 Task: Use the formula "AVERAGEIFS" in spreadsheet "Project portfolio".
Action: Mouse moved to (244, 351)
Screenshot: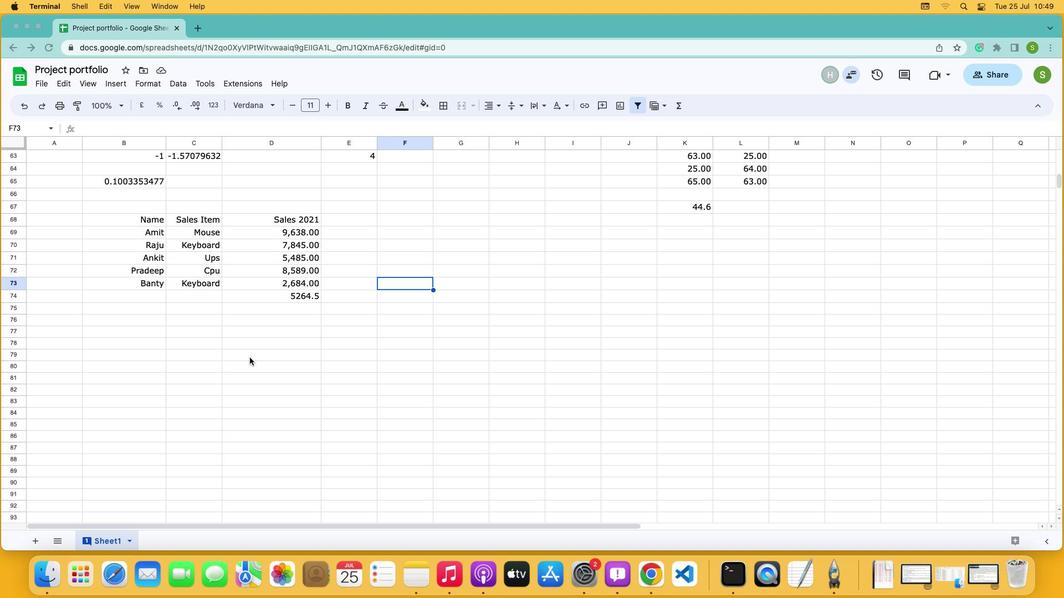 
Action: Mouse pressed left at (244, 351)
Screenshot: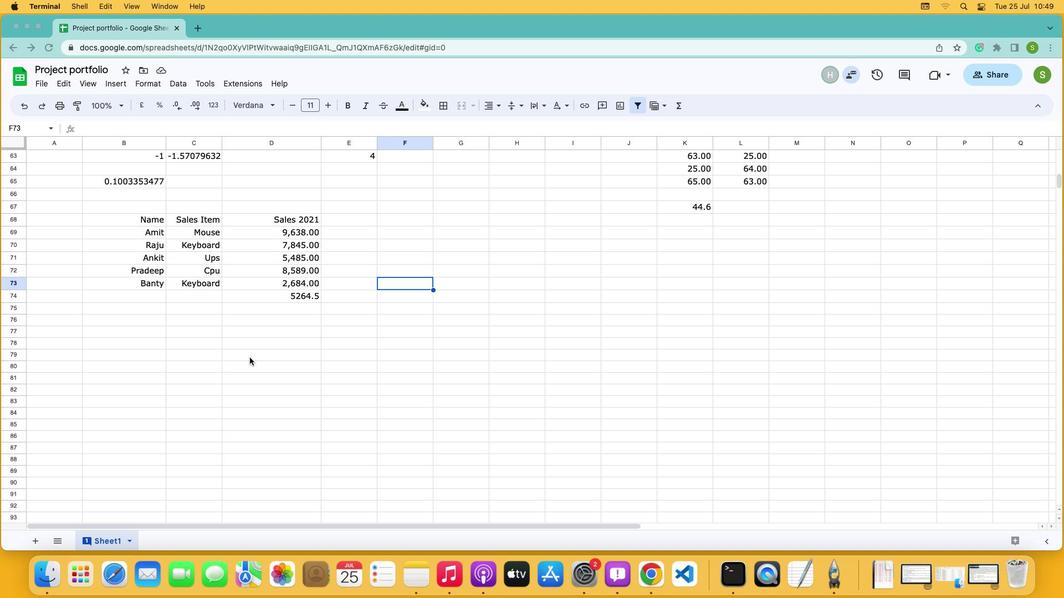 
Action: Mouse moved to (182, 309)
Screenshot: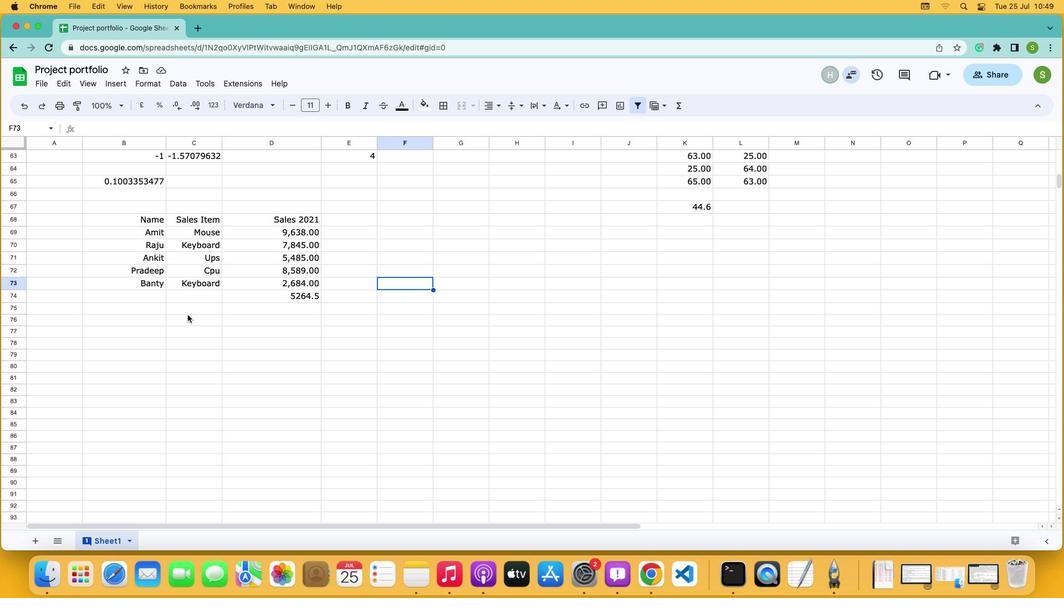 
Action: Mouse pressed left at (182, 309)
Screenshot: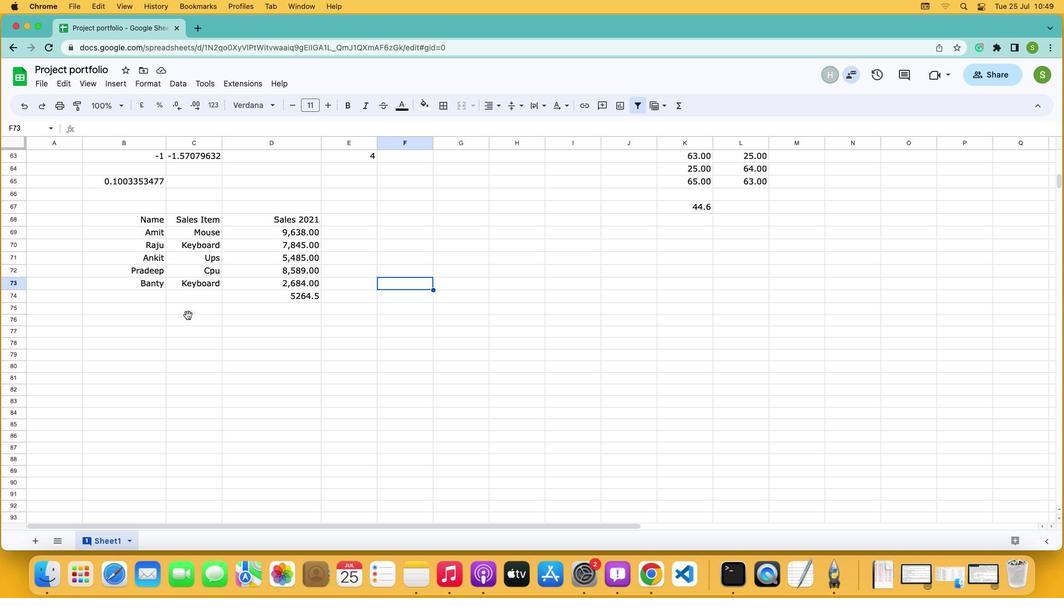 
Action: Mouse moved to (672, 97)
Screenshot: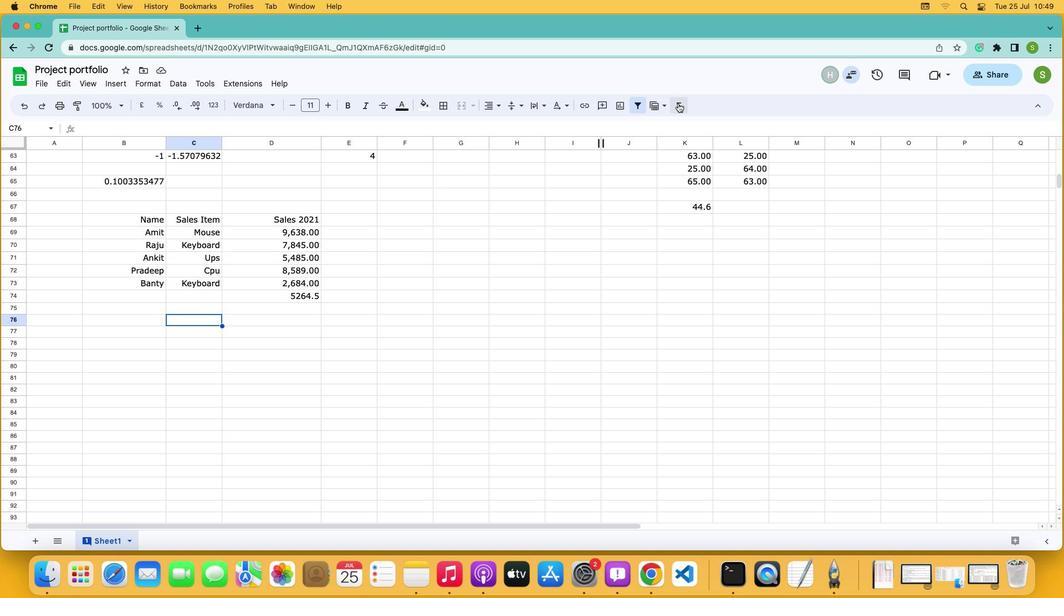
Action: Mouse pressed left at (672, 97)
Screenshot: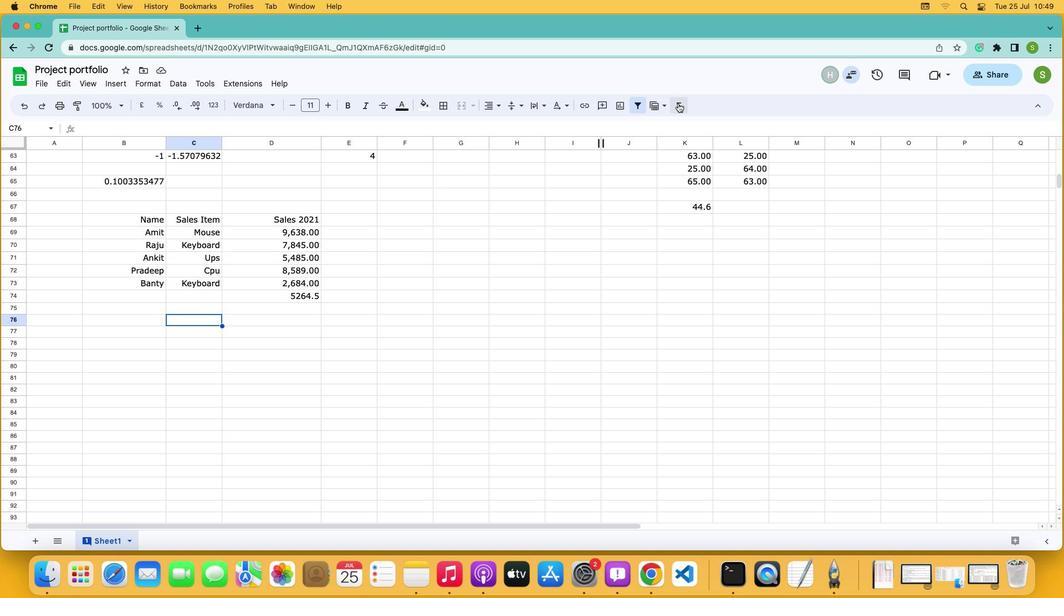 
Action: Mouse moved to (712, 218)
Screenshot: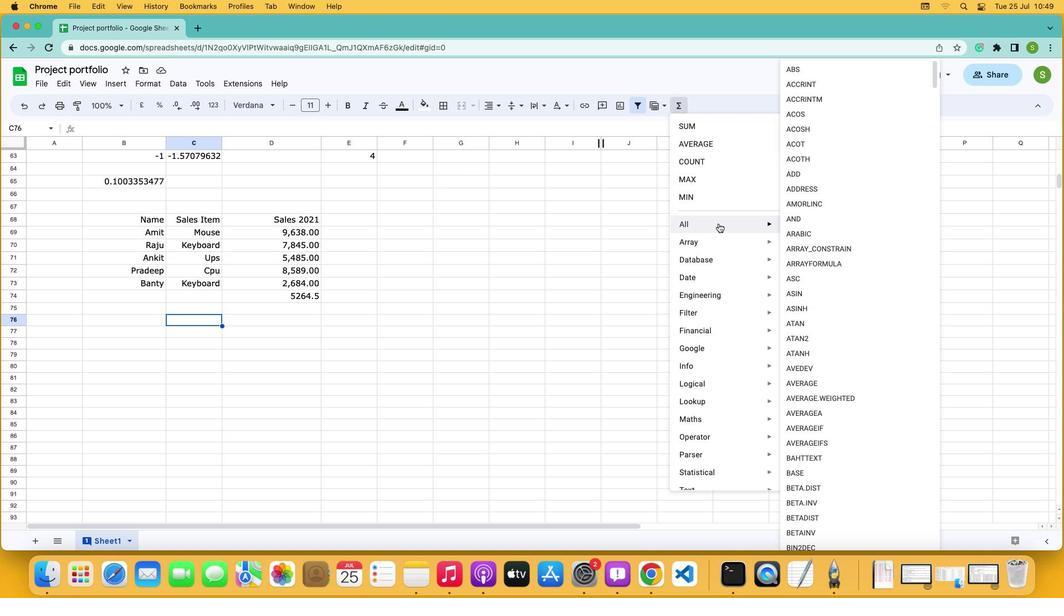 
Action: Mouse pressed left at (712, 218)
Screenshot: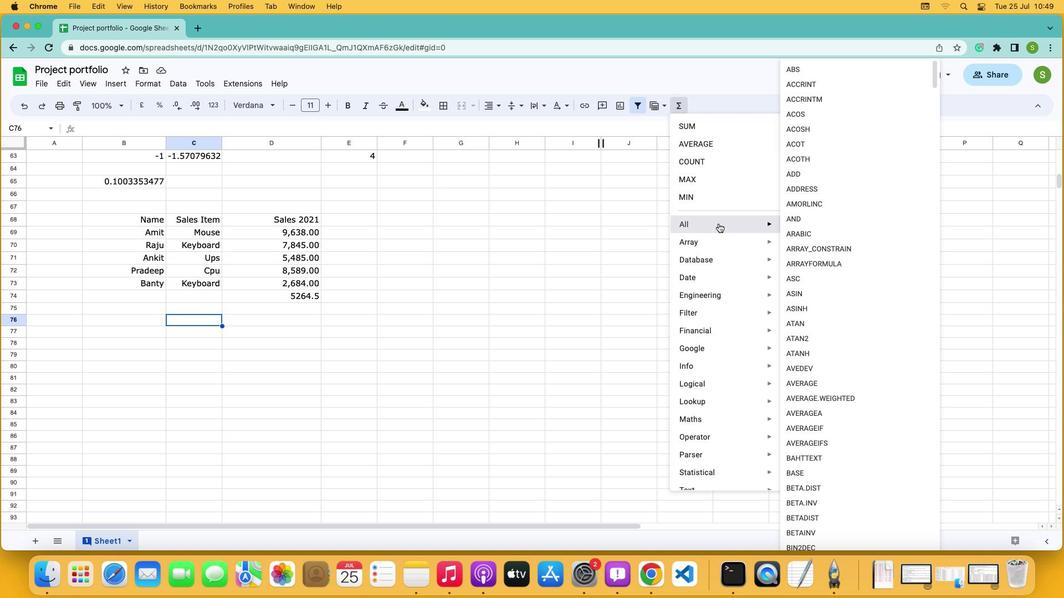 
Action: Mouse moved to (825, 439)
Screenshot: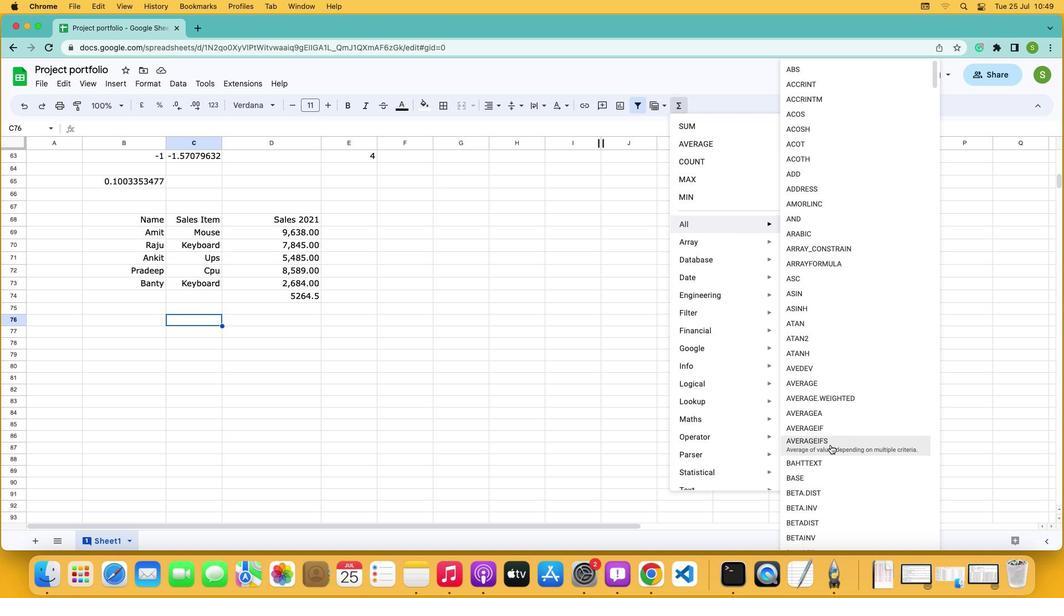 
Action: Mouse pressed left at (825, 439)
Screenshot: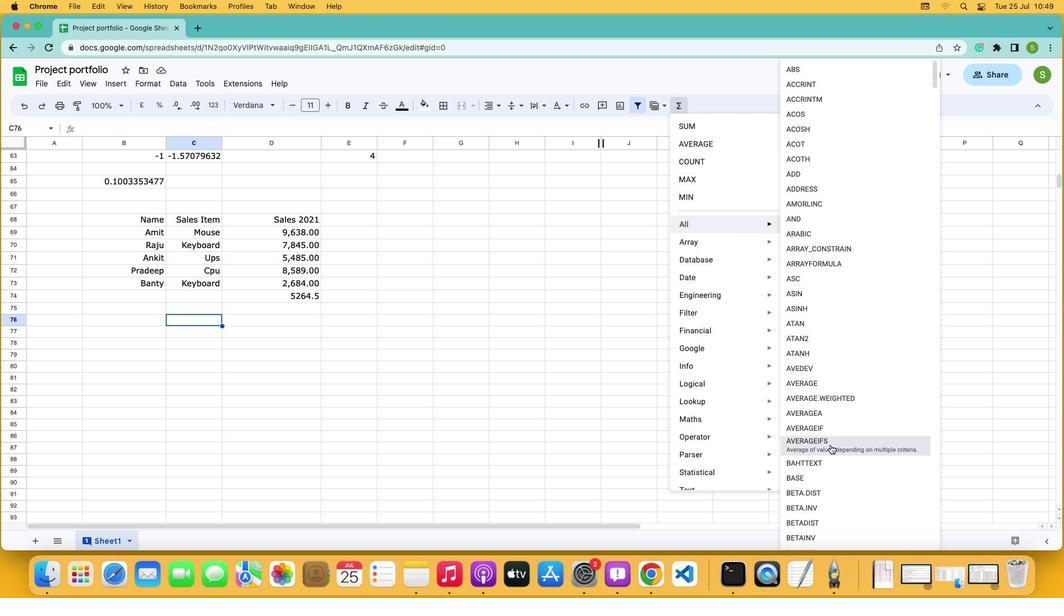 
Action: Mouse moved to (266, 226)
Screenshot: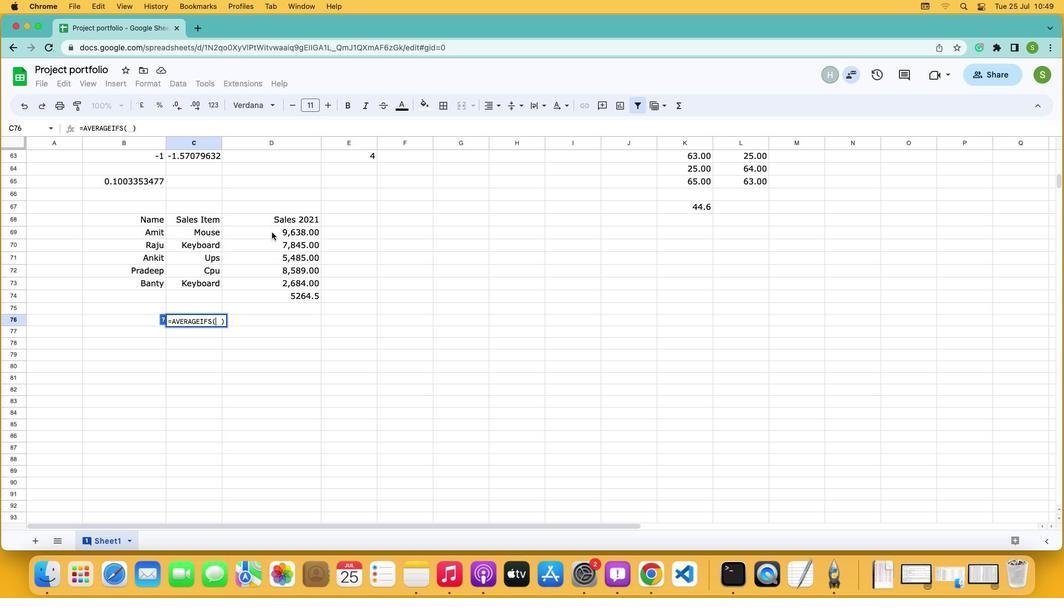 
Action: Mouse pressed left at (266, 226)
Screenshot: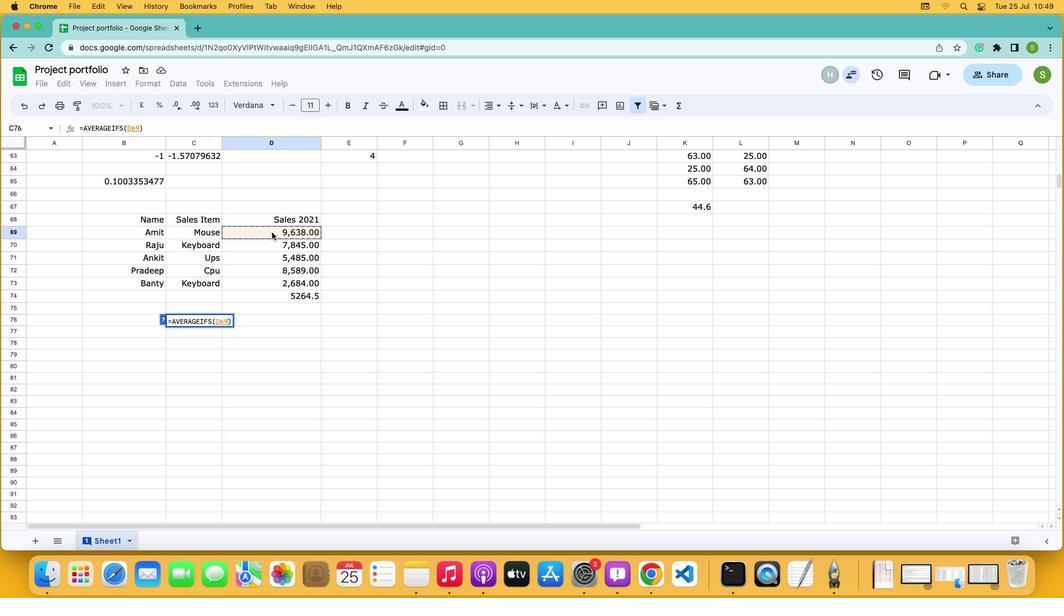 
Action: Mouse moved to (277, 282)
Screenshot: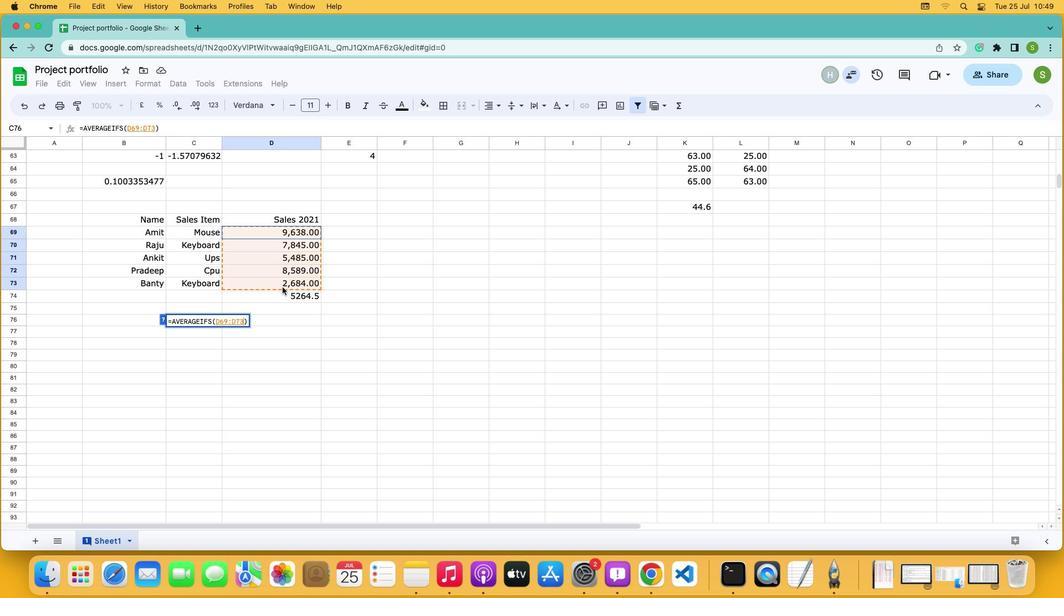 
Action: Key pressed ','
Screenshot: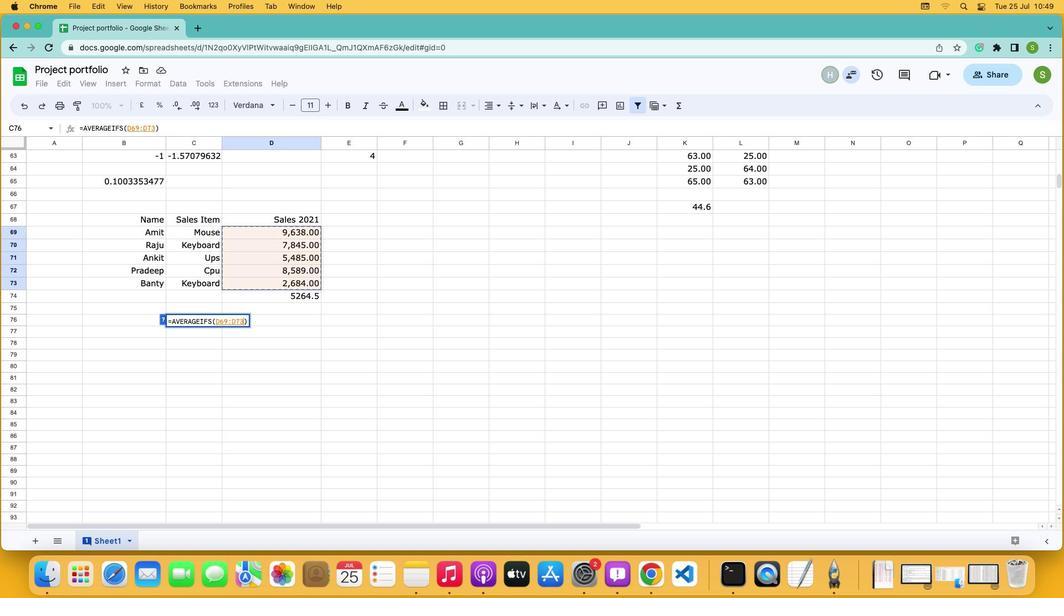 
Action: Mouse moved to (146, 226)
Screenshot: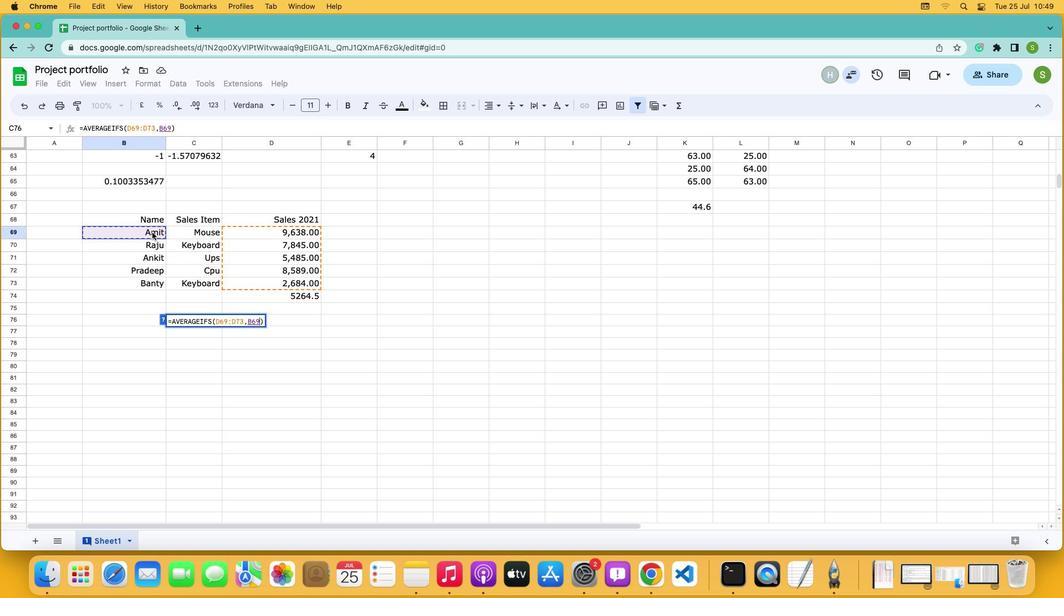 
Action: Mouse pressed left at (146, 226)
Screenshot: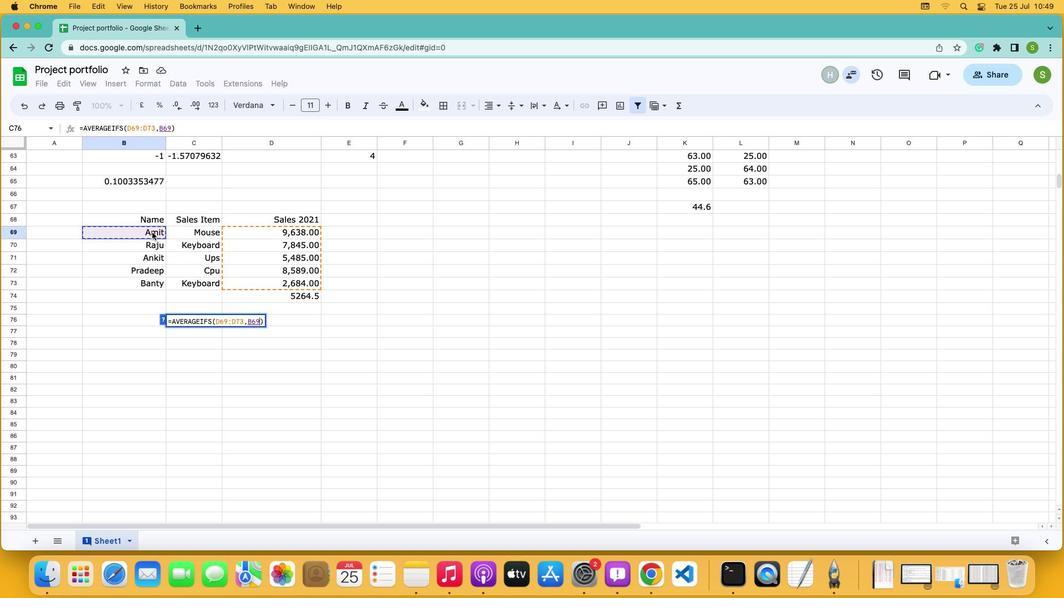 
Action: Mouse moved to (145, 275)
Screenshot: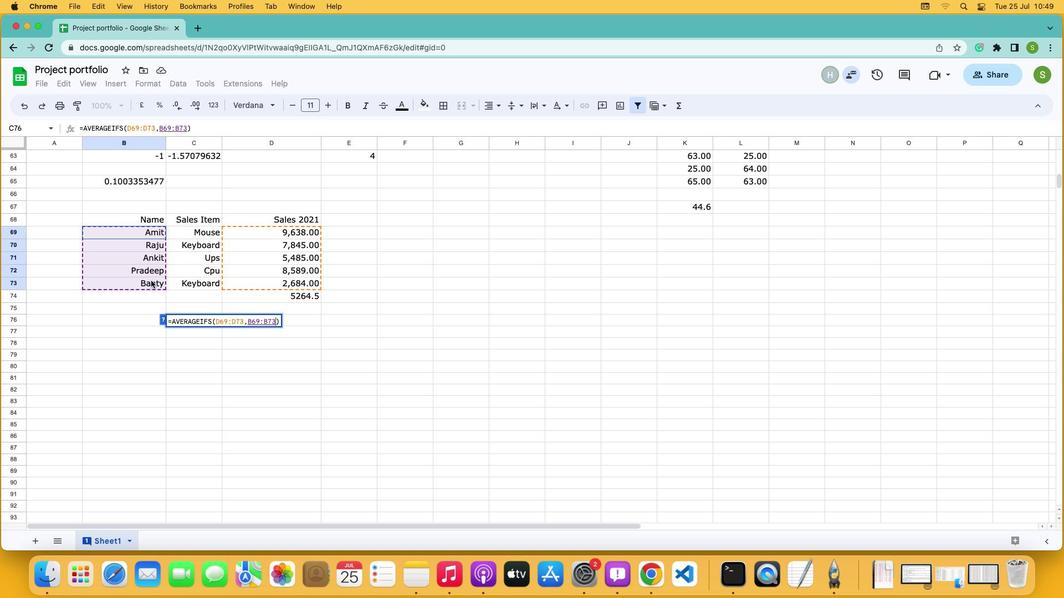 
Action: Key pressed ','
Screenshot: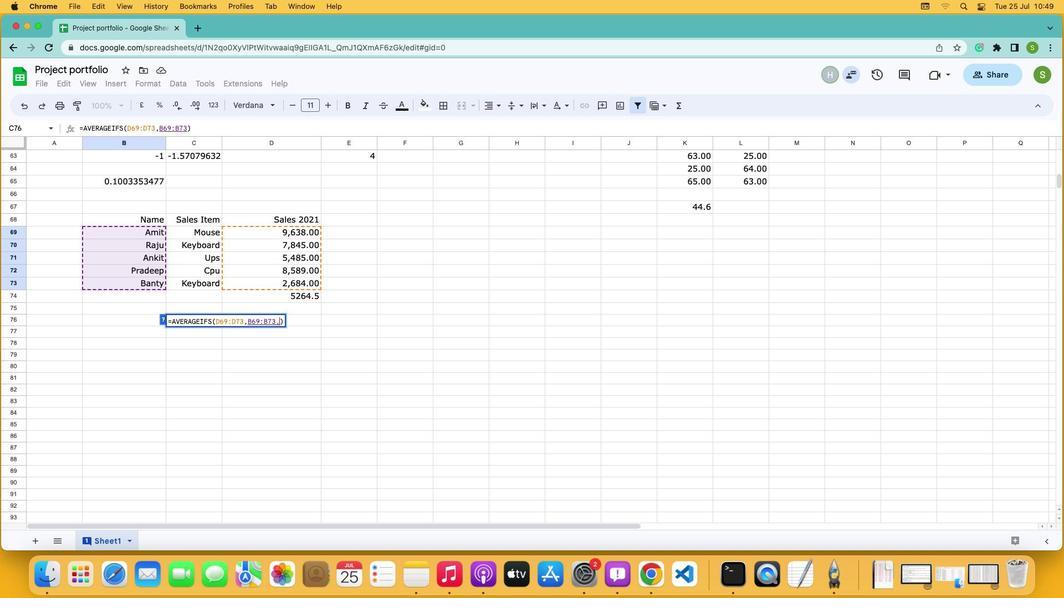 
Action: Mouse moved to (142, 227)
Screenshot: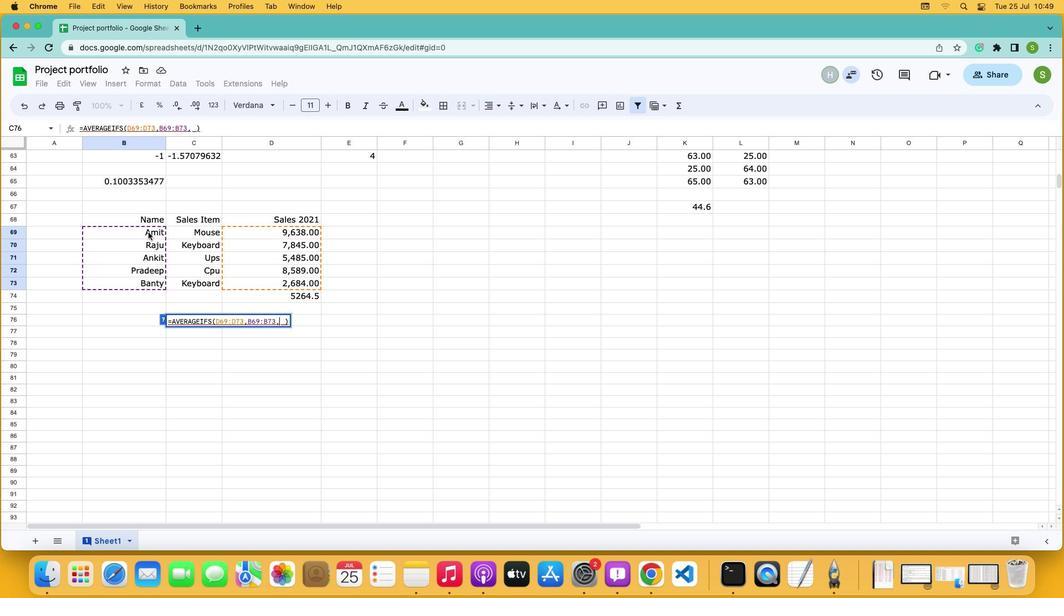 
Action: Mouse pressed left at (142, 227)
Screenshot: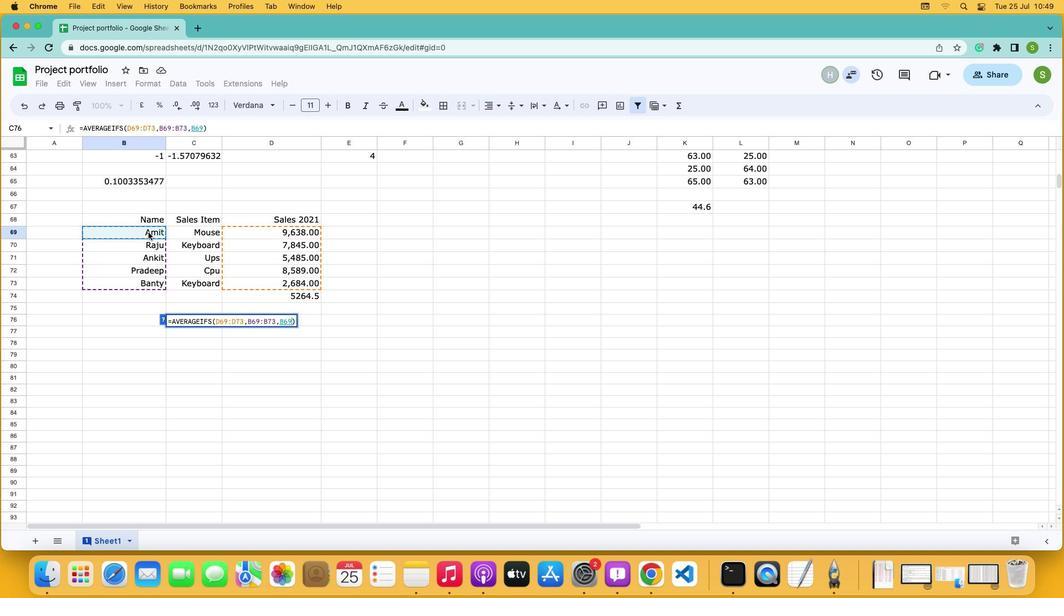 
Action: Key pressed Key.enter
Screenshot: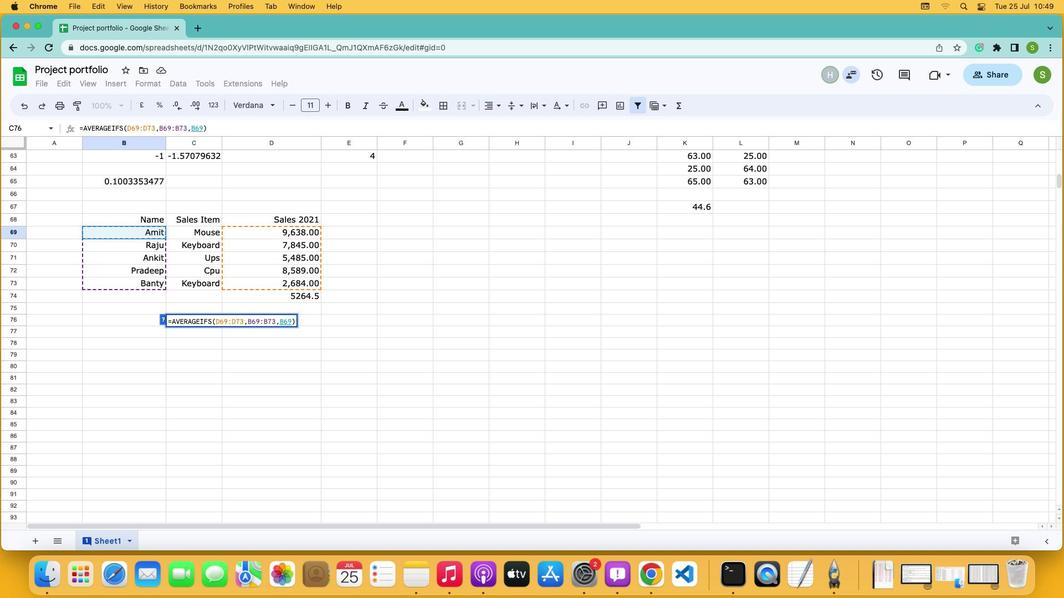 
